 Task: Create a new custom scope for oAuth
Action: Mouse scrolled (208, 178) with delta (0, 0)
Screenshot: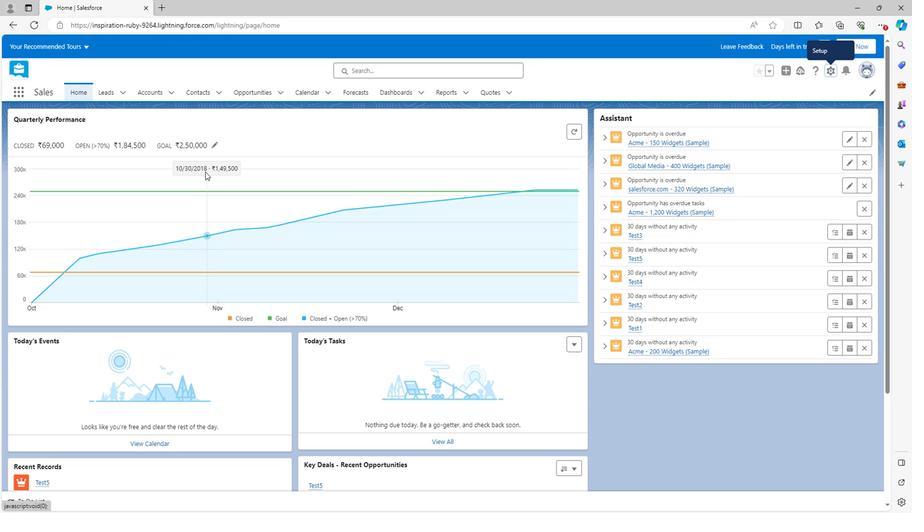 
Action: Mouse scrolled (208, 178) with delta (0, 0)
Screenshot: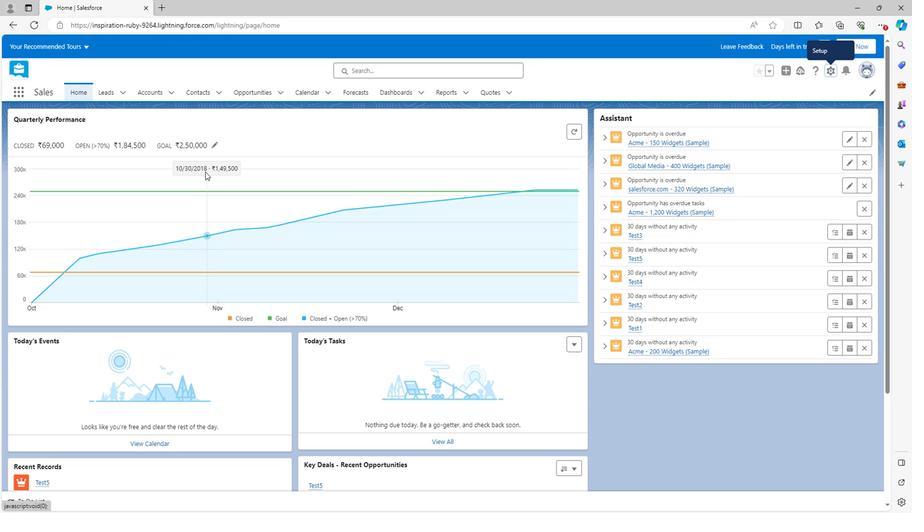
Action: Mouse scrolled (208, 178) with delta (0, 0)
Screenshot: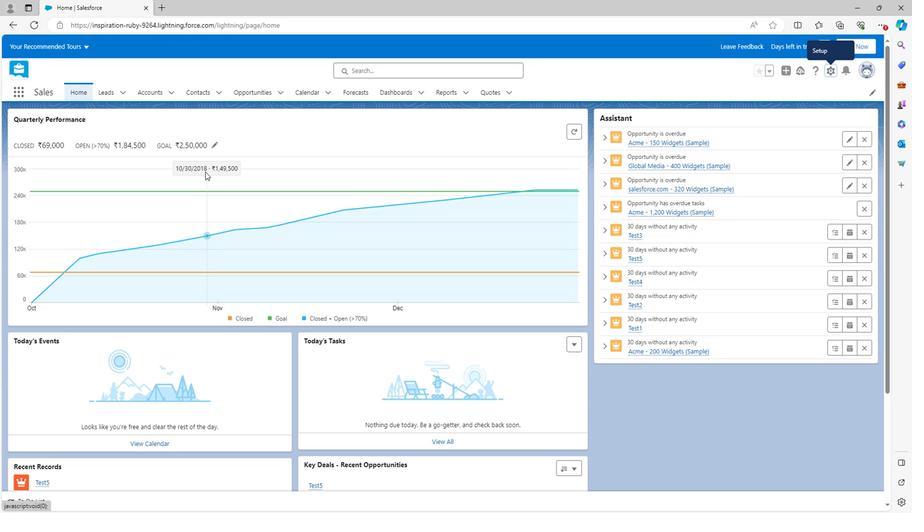 
Action: Mouse scrolled (208, 178) with delta (0, 0)
Screenshot: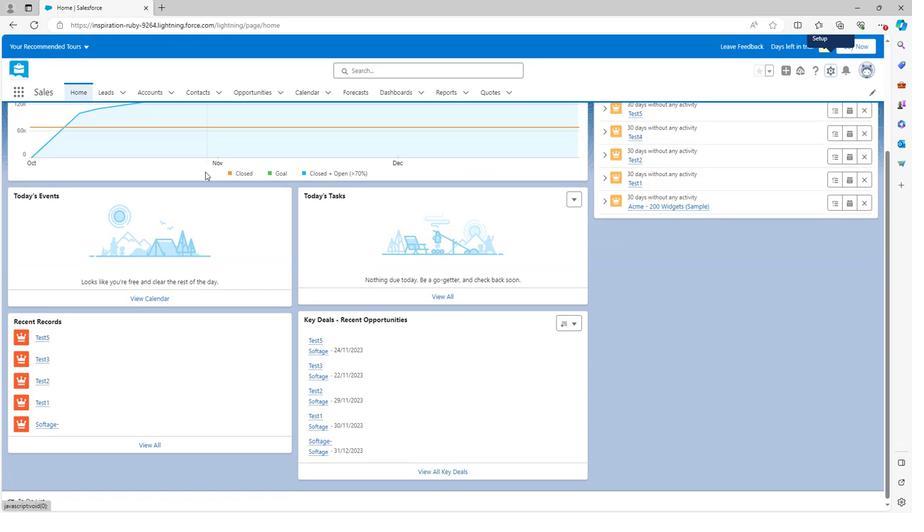 
Action: Mouse scrolled (208, 178) with delta (0, 0)
Screenshot: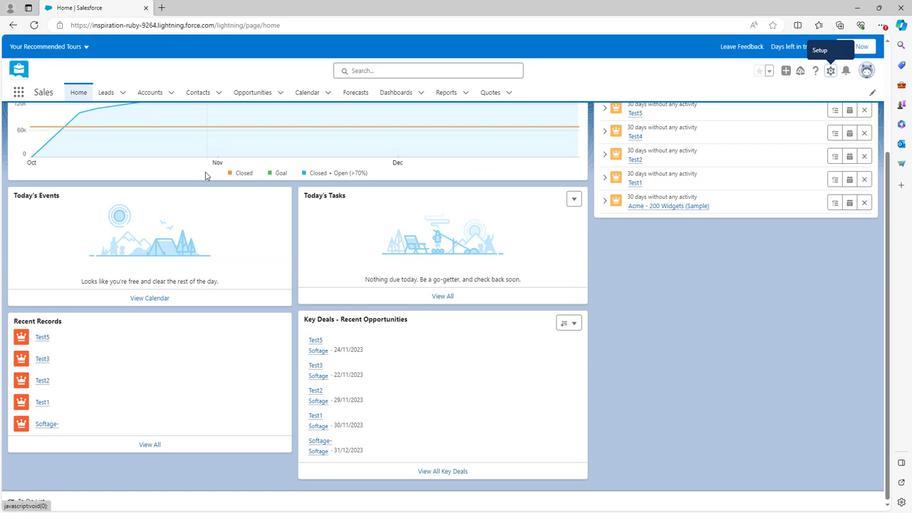 
Action: Mouse scrolled (208, 178) with delta (0, 0)
Screenshot: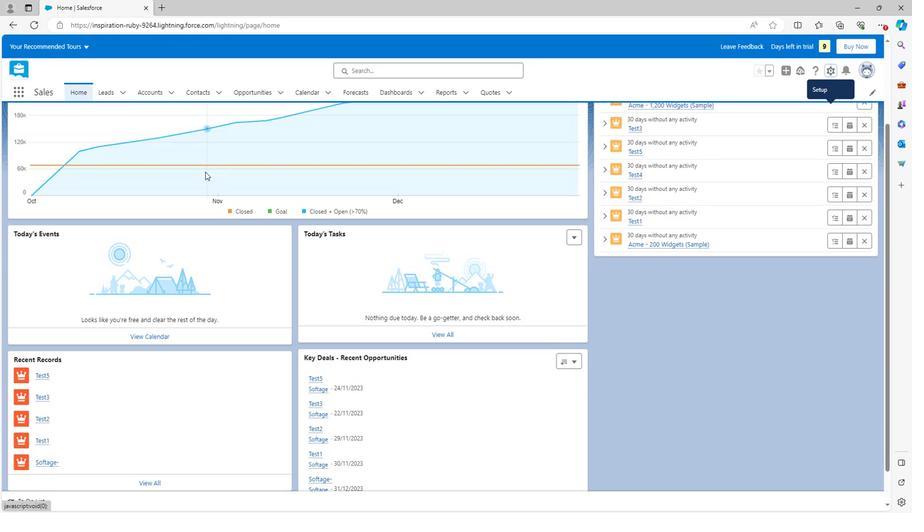 
Action: Mouse scrolled (208, 178) with delta (0, 0)
Screenshot: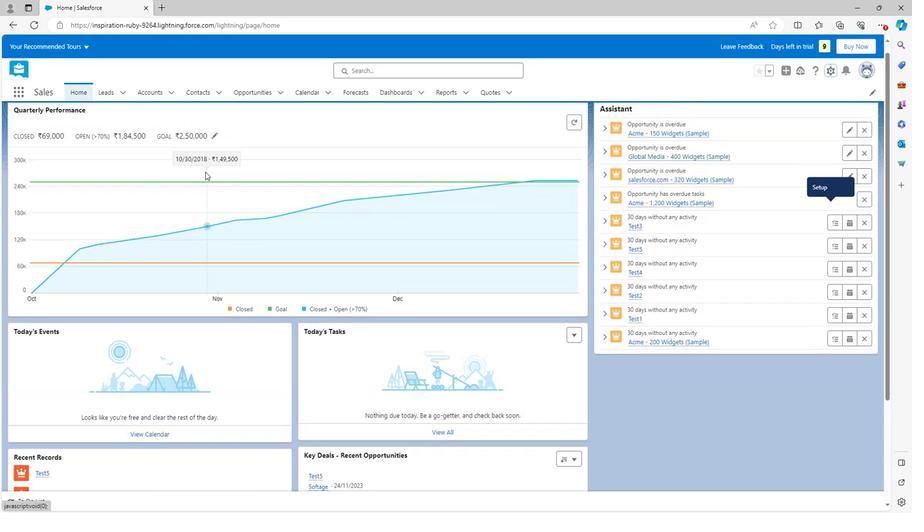 
Action: Mouse scrolled (208, 178) with delta (0, 0)
Screenshot: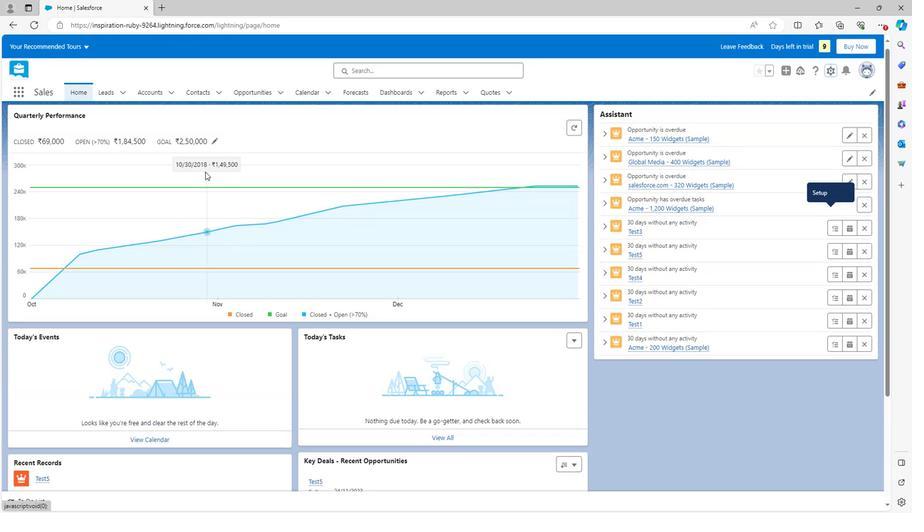 
Action: Mouse scrolled (208, 178) with delta (0, 0)
Screenshot: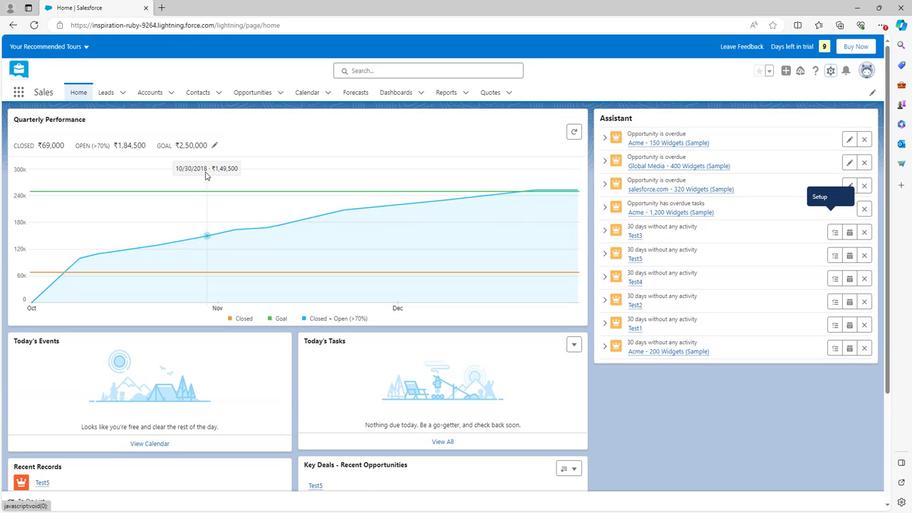 
Action: Mouse moved to (811, 86)
Screenshot: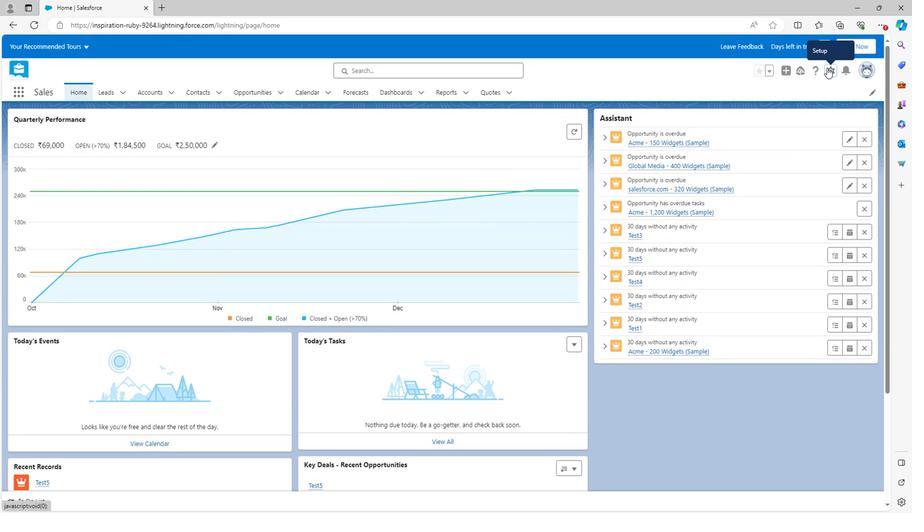
Action: Mouse pressed left at (811, 86)
Screenshot: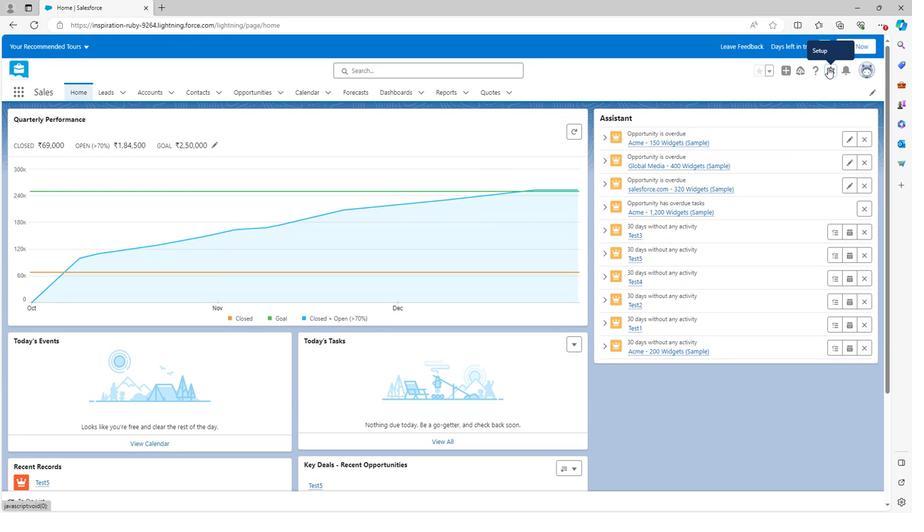 
Action: Mouse moved to (774, 112)
Screenshot: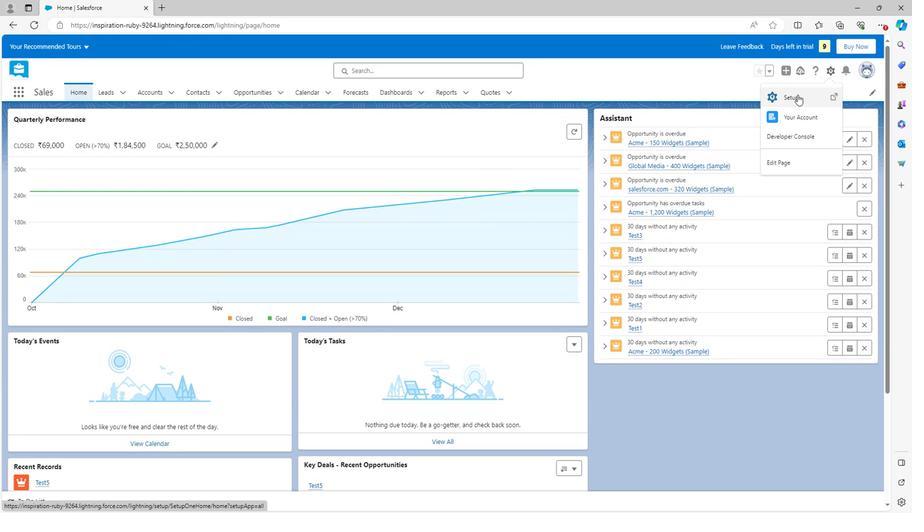 
Action: Mouse pressed left at (774, 112)
Screenshot: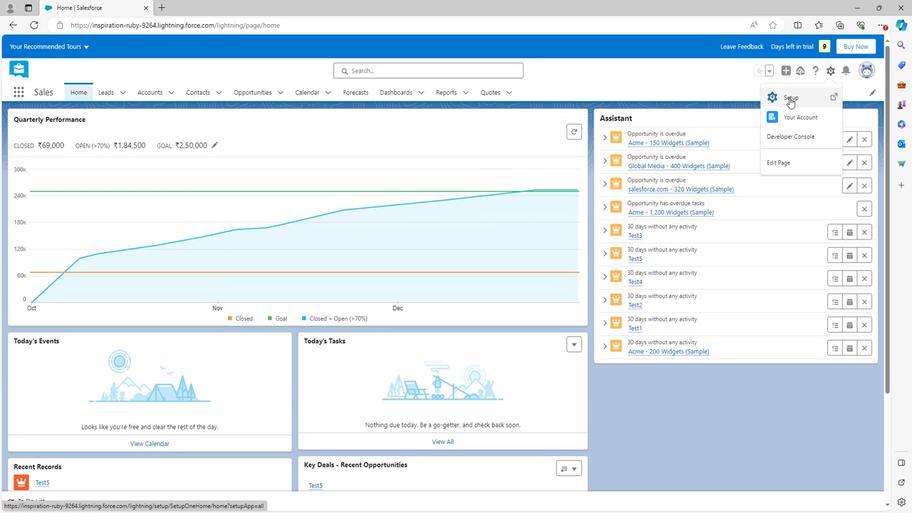 
Action: Mouse moved to (44, 384)
Screenshot: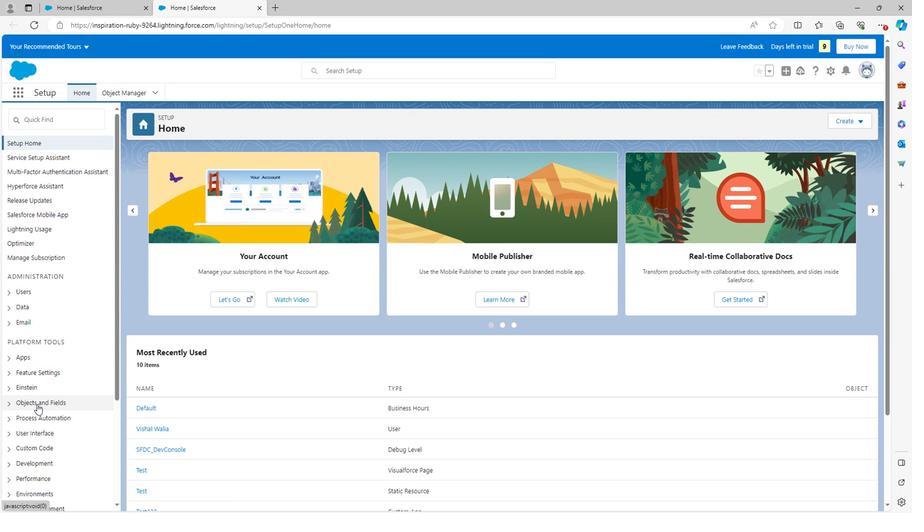 
Action: Mouse scrolled (44, 384) with delta (0, 0)
Screenshot: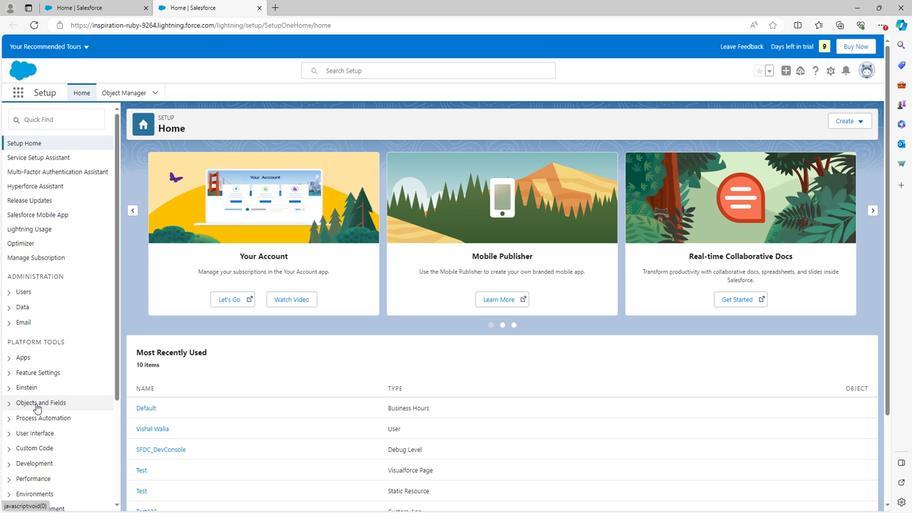 
Action: Mouse scrolled (44, 384) with delta (0, 0)
Screenshot: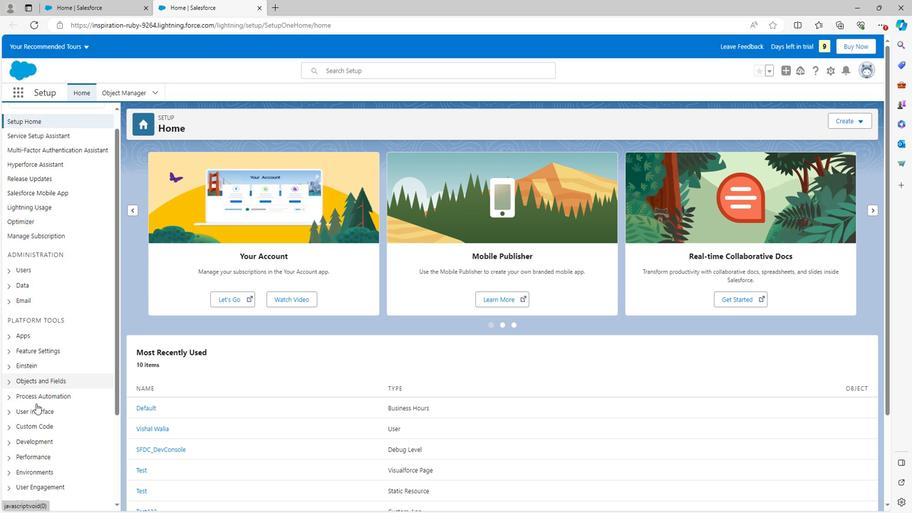 
Action: Mouse scrolled (44, 384) with delta (0, 0)
Screenshot: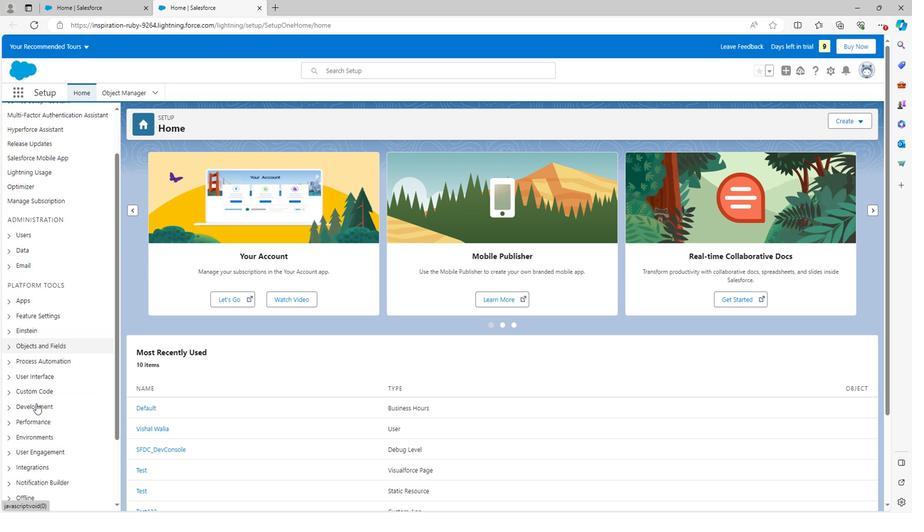 
Action: Mouse moved to (17, 450)
Screenshot: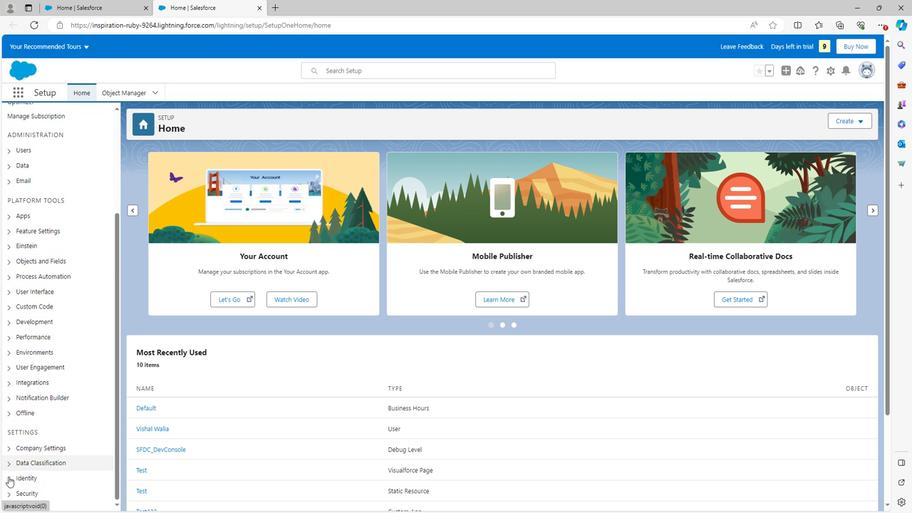 
Action: Mouse pressed left at (17, 450)
Screenshot: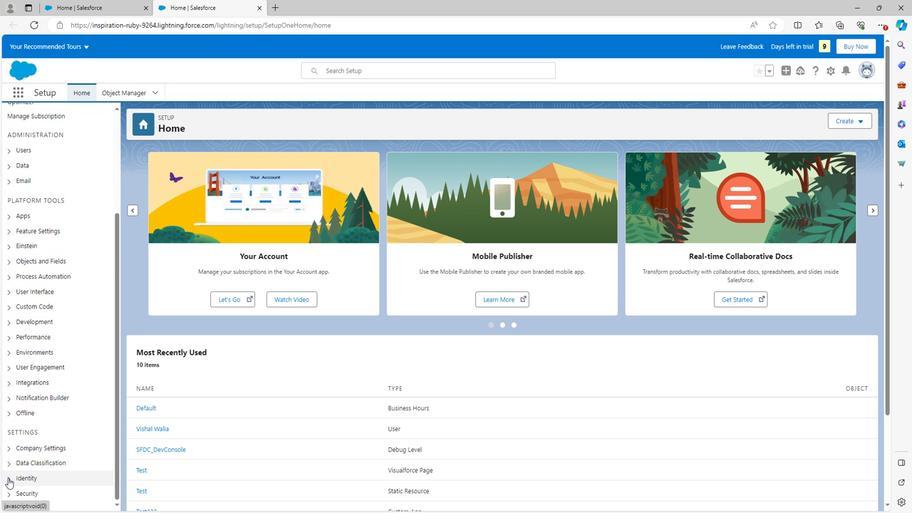 
Action: Mouse moved to (18, 449)
Screenshot: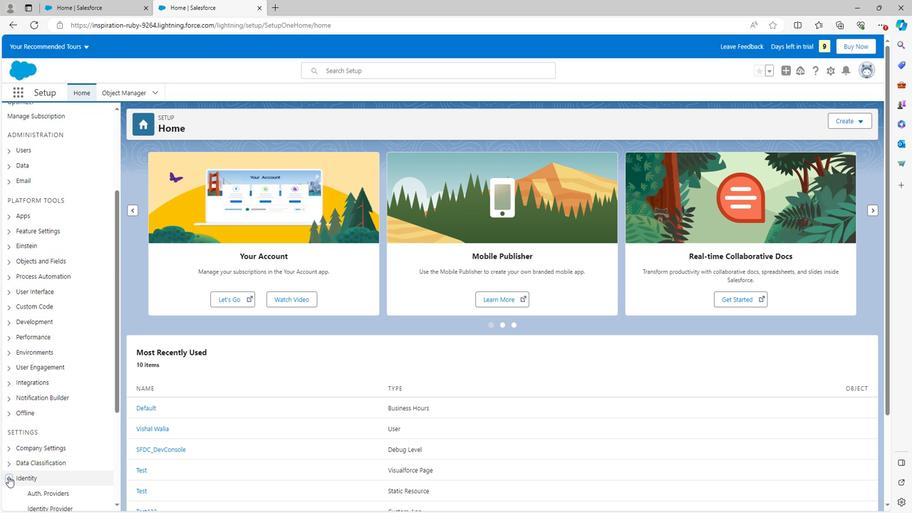 
Action: Mouse scrolled (18, 448) with delta (0, 0)
Screenshot: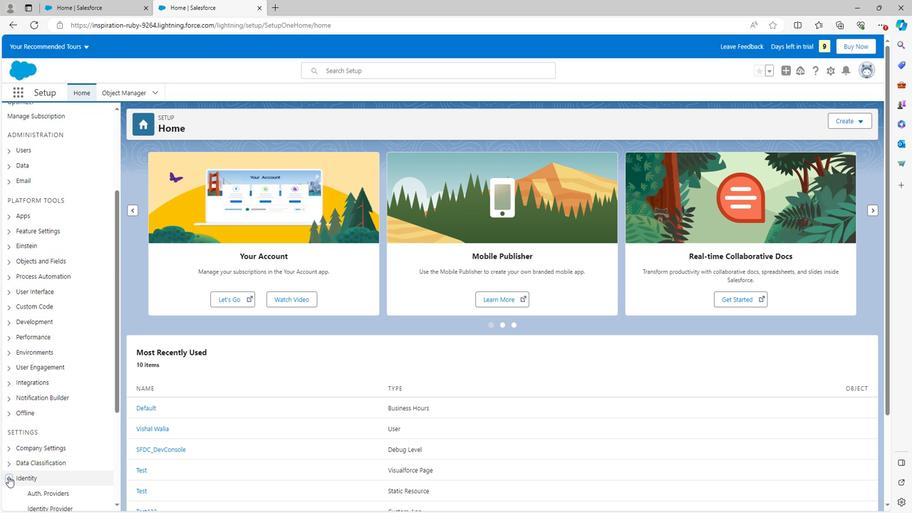 
Action: Mouse scrolled (18, 448) with delta (0, 0)
Screenshot: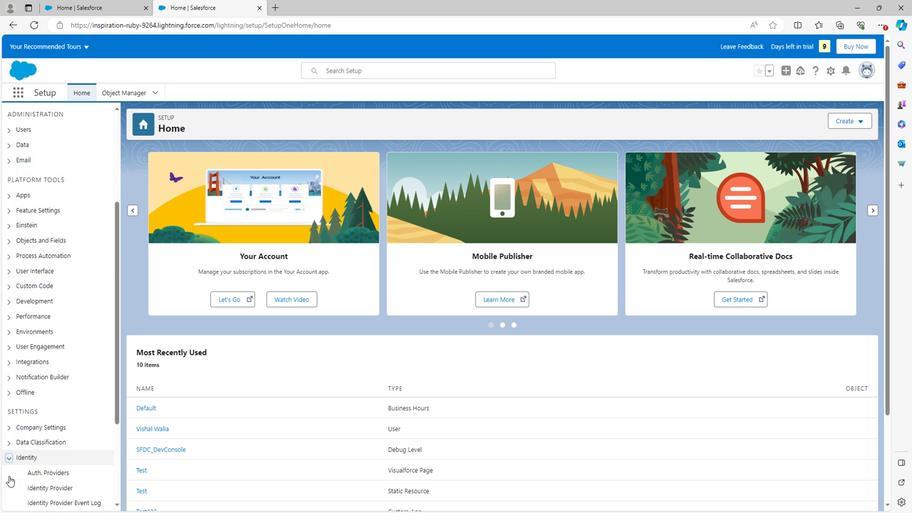 
Action: Mouse scrolled (18, 448) with delta (0, 0)
Screenshot: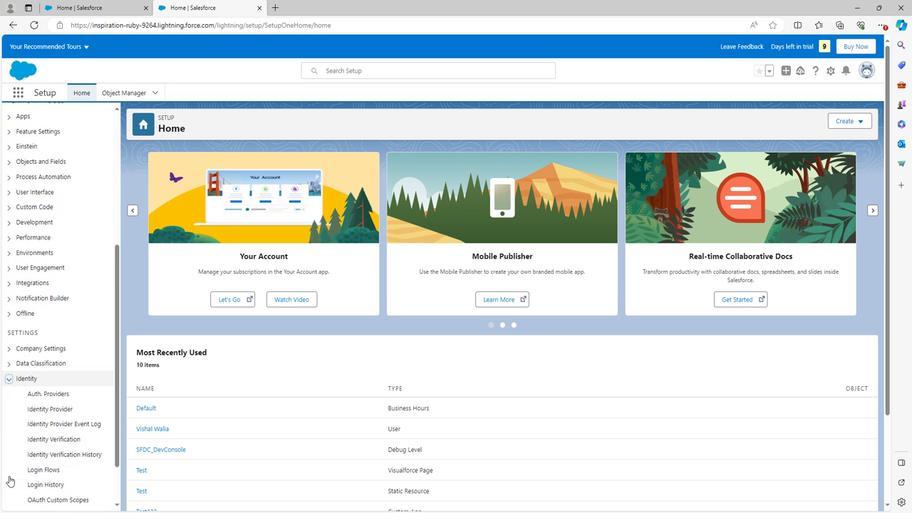
Action: Mouse scrolled (18, 448) with delta (0, 0)
Screenshot: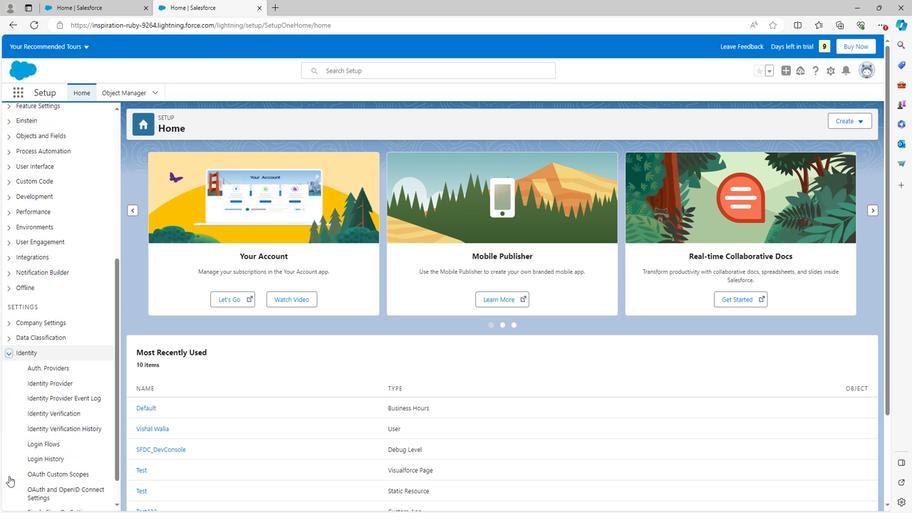 
Action: Mouse scrolled (18, 448) with delta (0, 0)
Screenshot: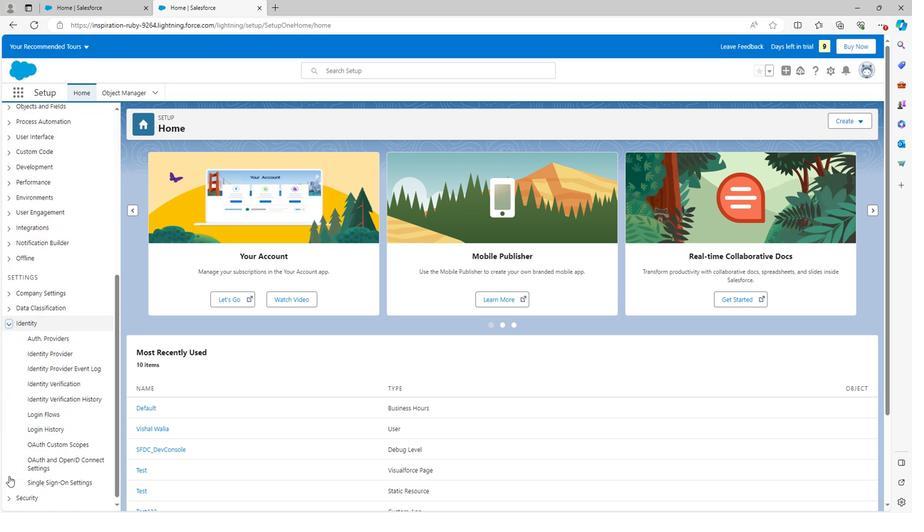 
Action: Mouse moved to (64, 416)
Screenshot: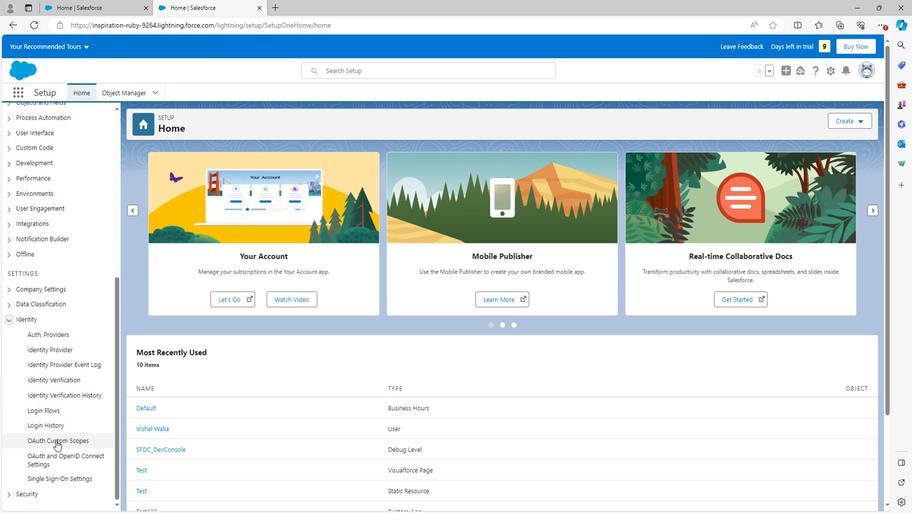
Action: Mouse pressed left at (64, 416)
Screenshot: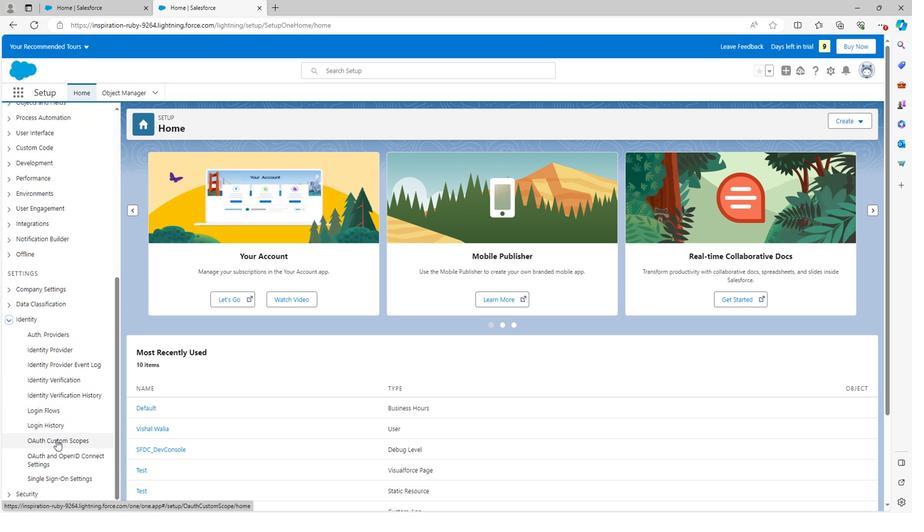 
Action: Mouse moved to (492, 208)
Screenshot: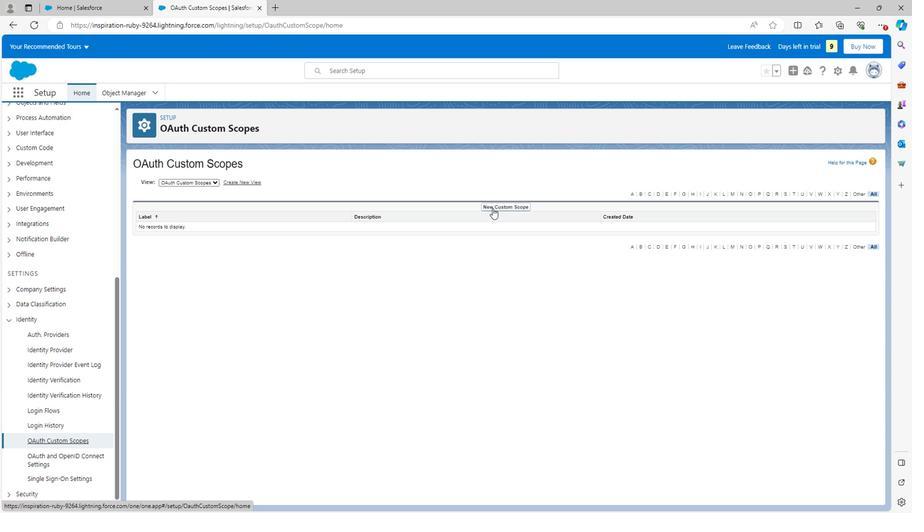 
Action: Mouse pressed left at (492, 208)
Screenshot: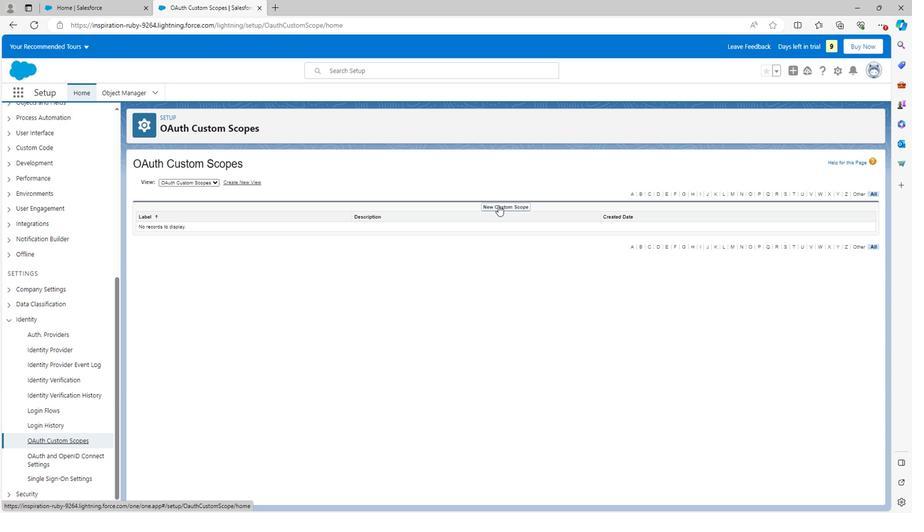 
Action: Mouse moved to (327, 220)
Screenshot: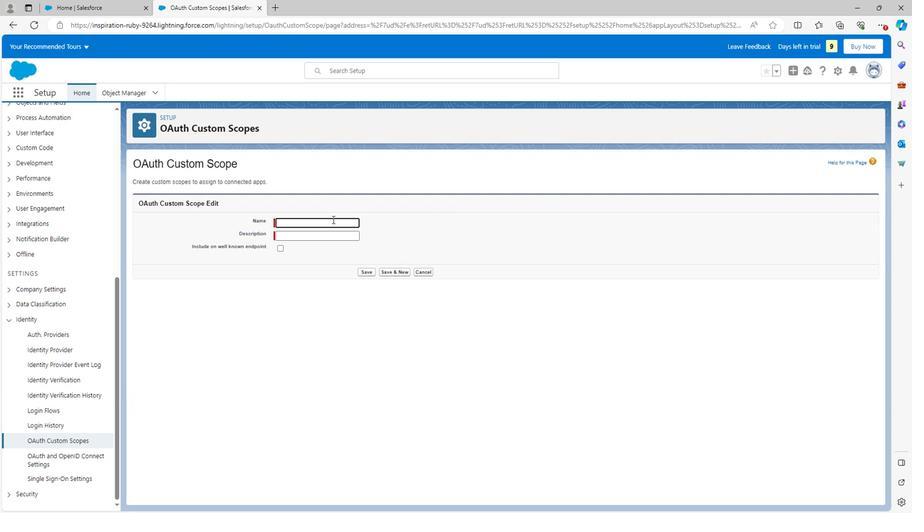 
Action: Mouse pressed left at (327, 220)
Screenshot: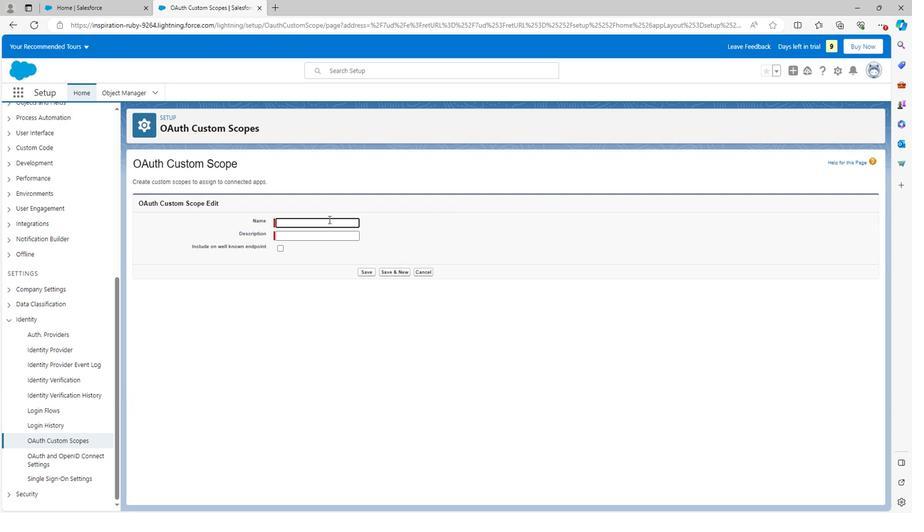 
Action: Key pressed <Key.shift>
Screenshot: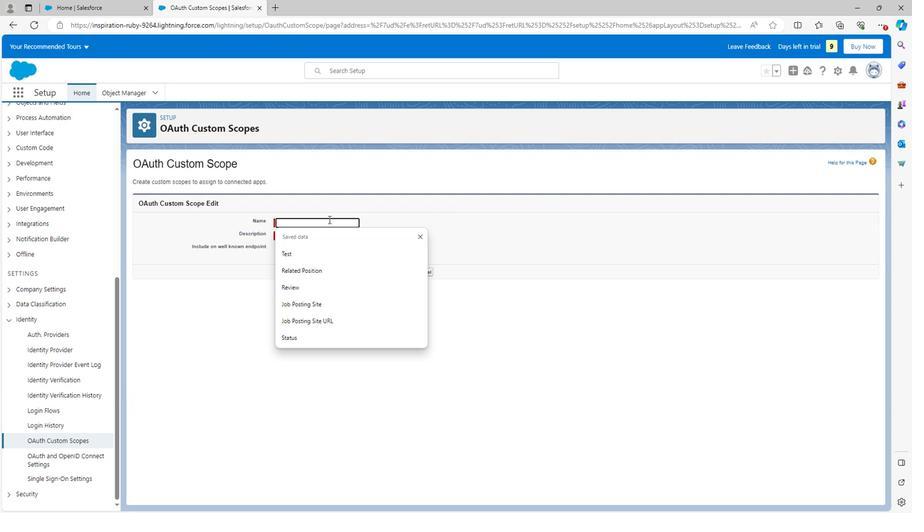 
Action: Mouse moved to (262, 199)
Screenshot: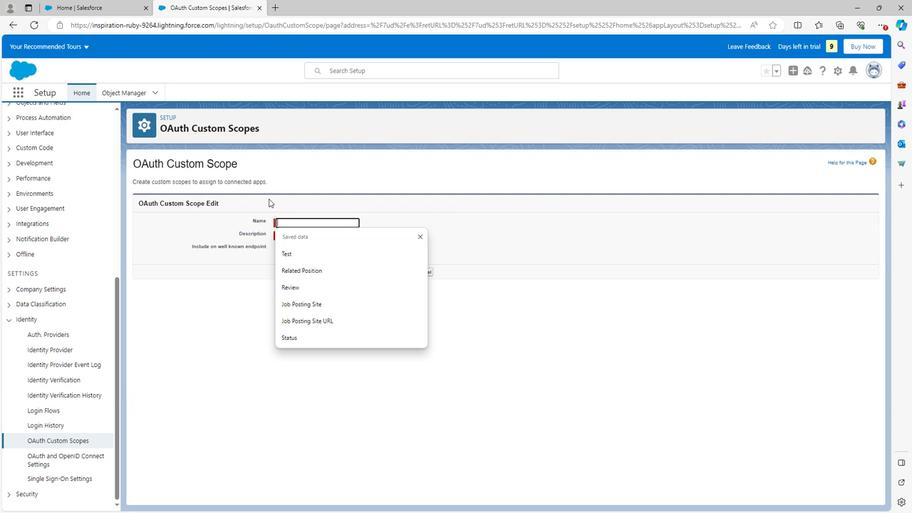 
Action: Key pressed <Key.shift>Test
Screenshot: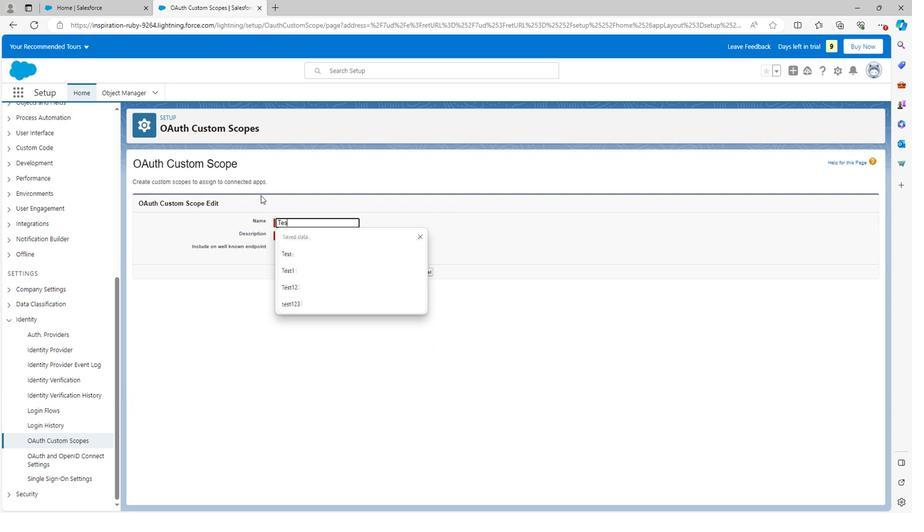 
Action: Mouse moved to (395, 218)
Screenshot: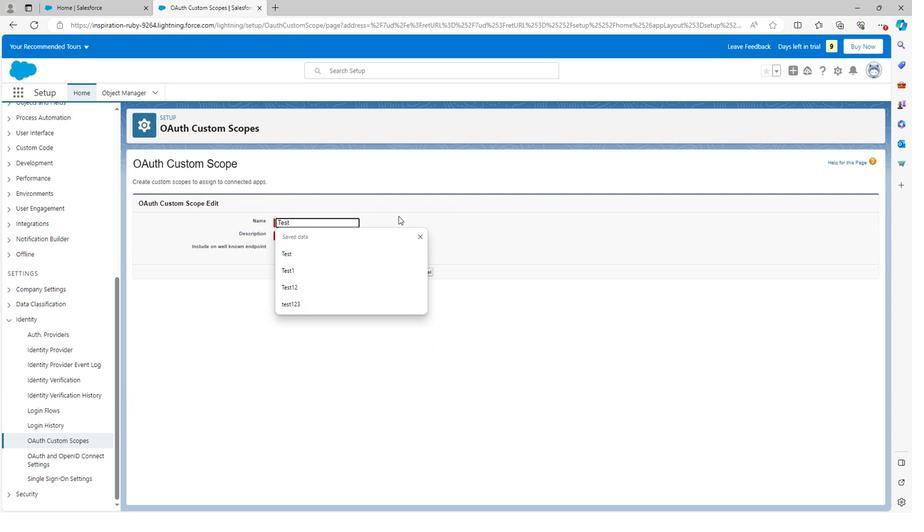 
Action: Mouse pressed left at (395, 218)
Screenshot: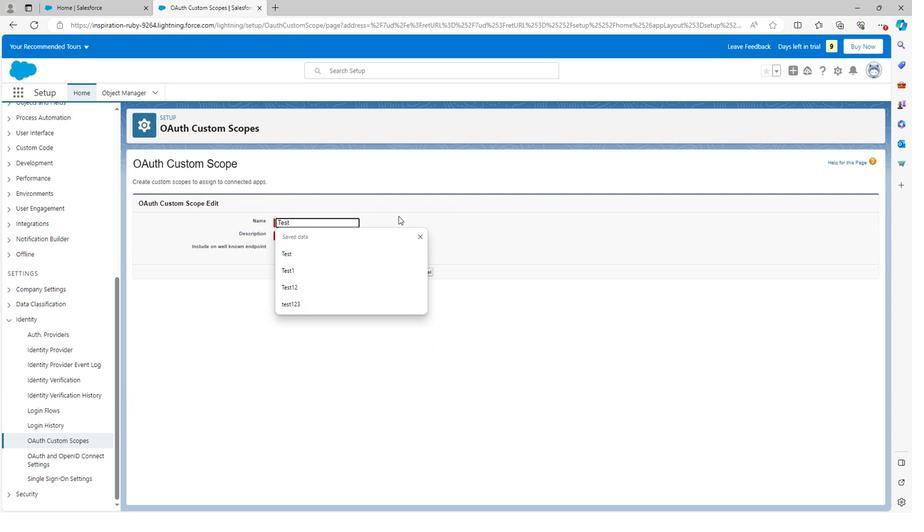 
Action: Mouse moved to (303, 237)
Screenshot: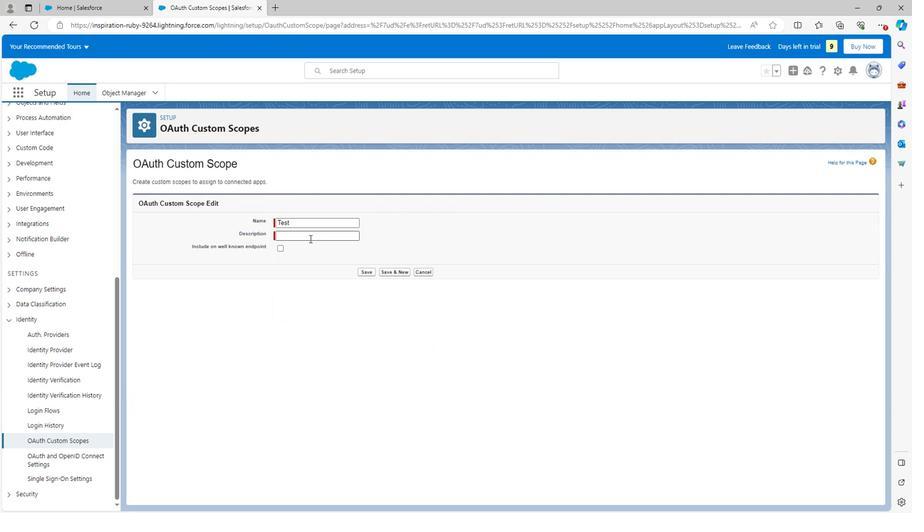 
Action: Mouse pressed left at (303, 237)
Screenshot: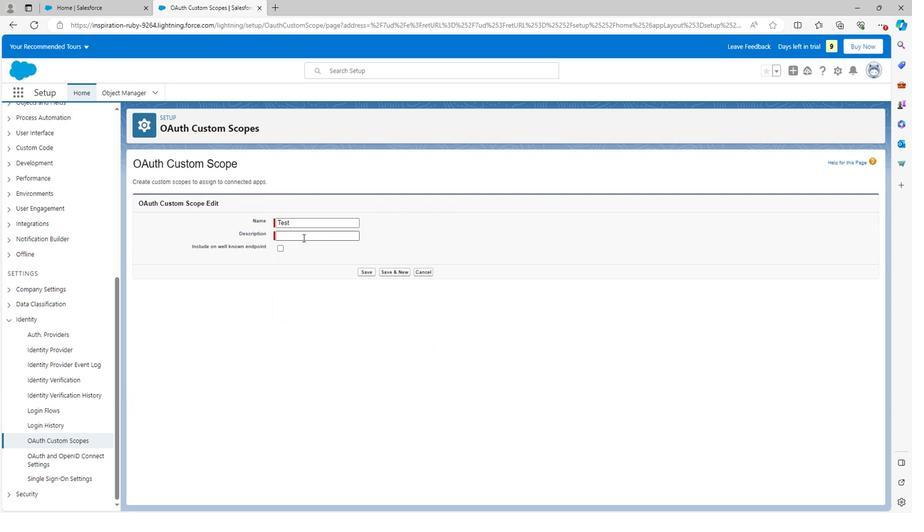 
Action: Key pressed <Key.shift>Test
Screenshot: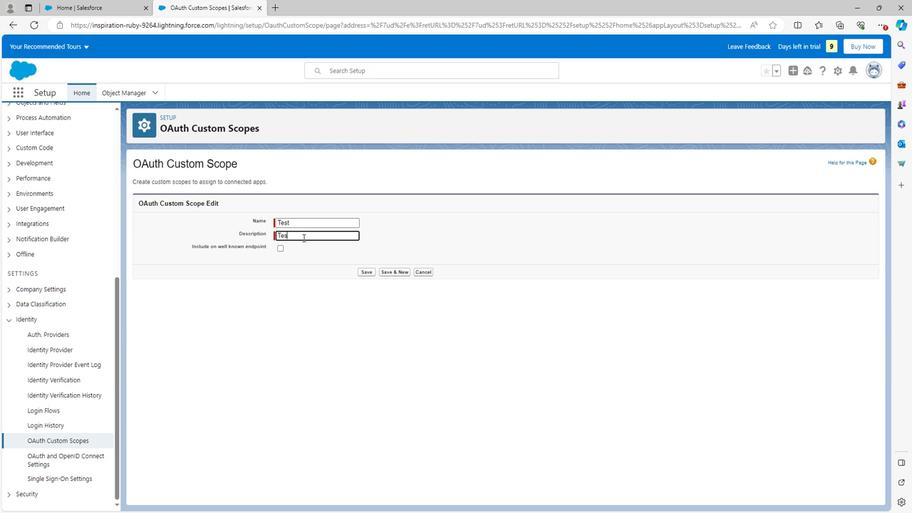 
Action: Mouse moved to (377, 248)
Screenshot: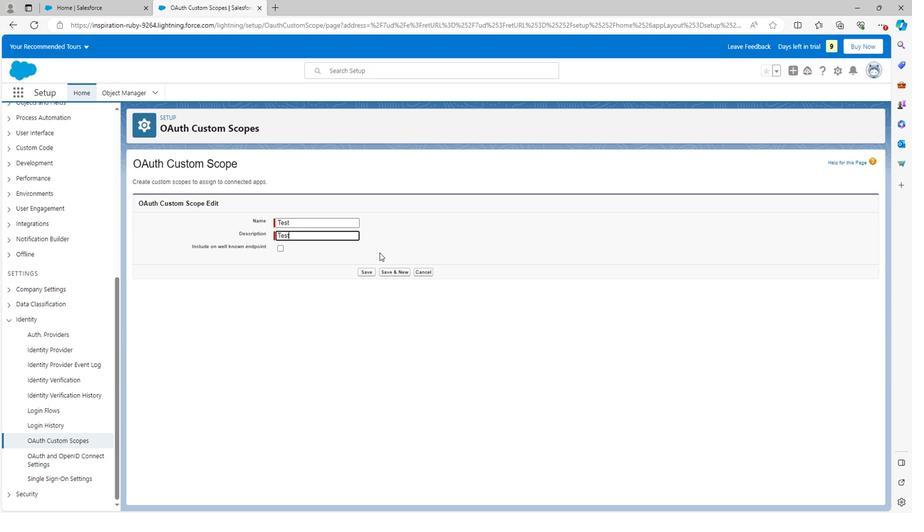 
Action: Mouse pressed left at (377, 248)
Screenshot: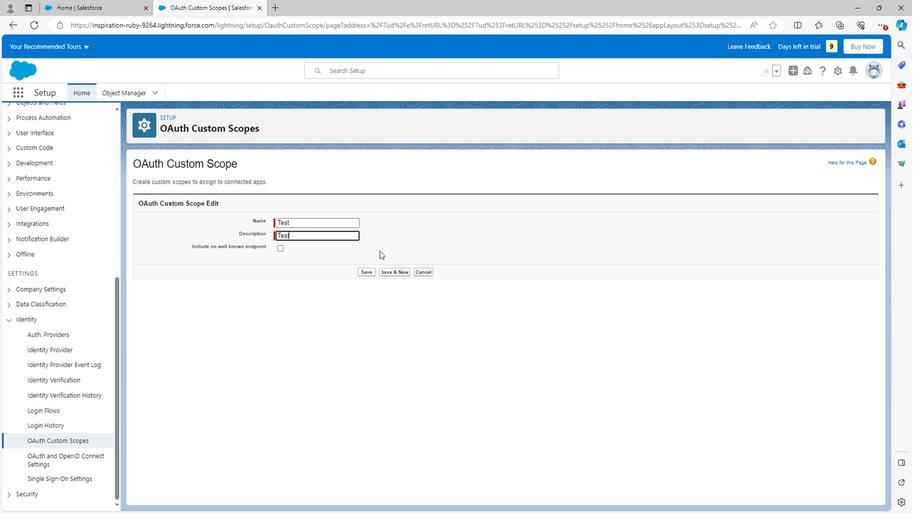 
Action: Mouse moved to (281, 246)
Screenshot: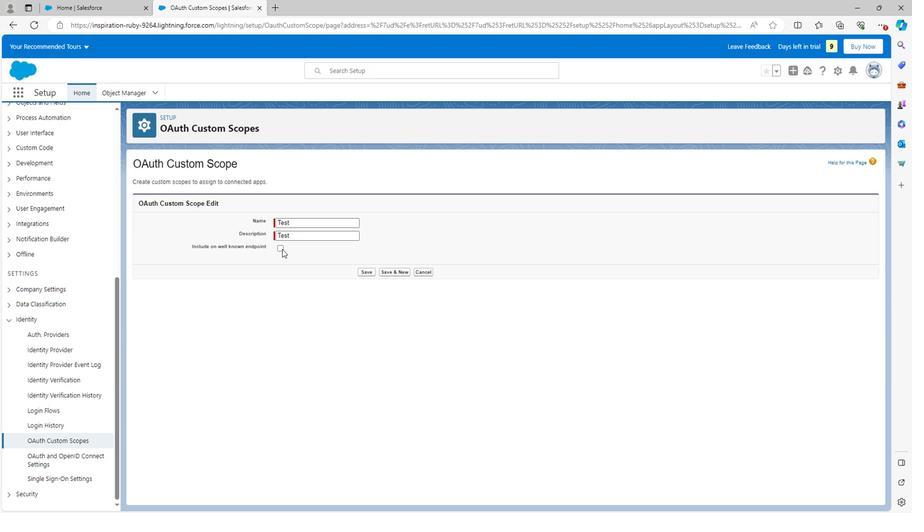 
Action: Mouse pressed left at (281, 246)
Screenshot: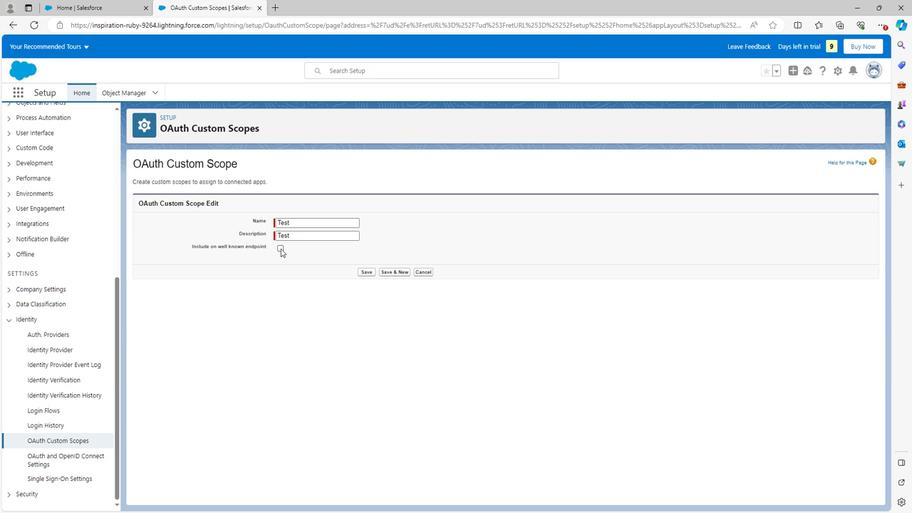 
Action: Mouse moved to (367, 267)
Screenshot: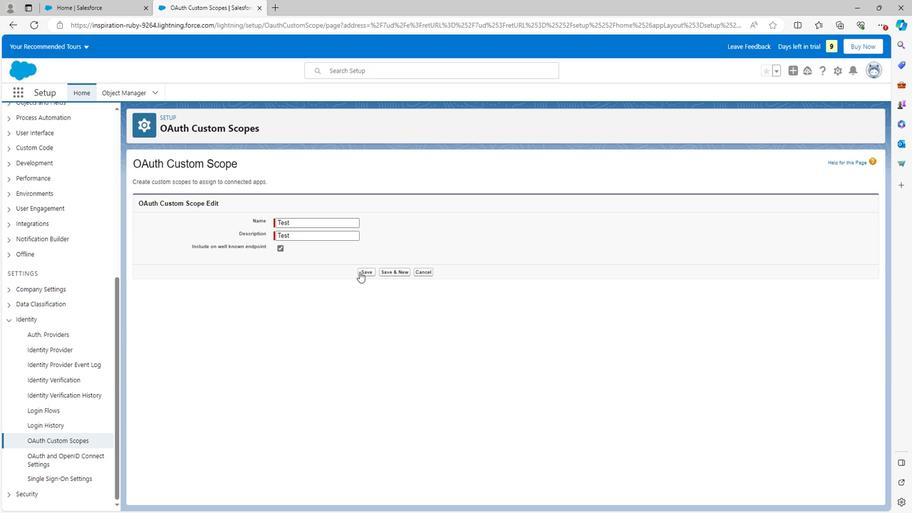 
Action: Mouse pressed left at (367, 267)
Screenshot: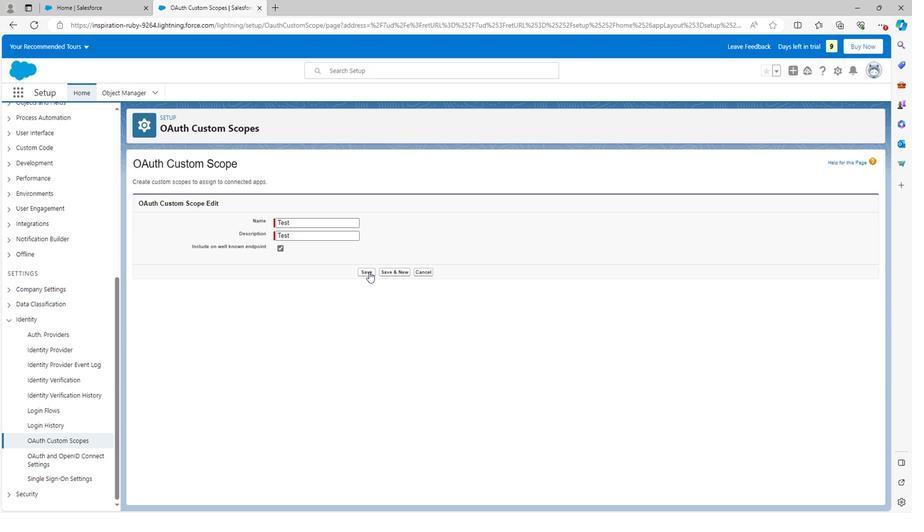 
Action: Mouse moved to (364, 266)
Screenshot: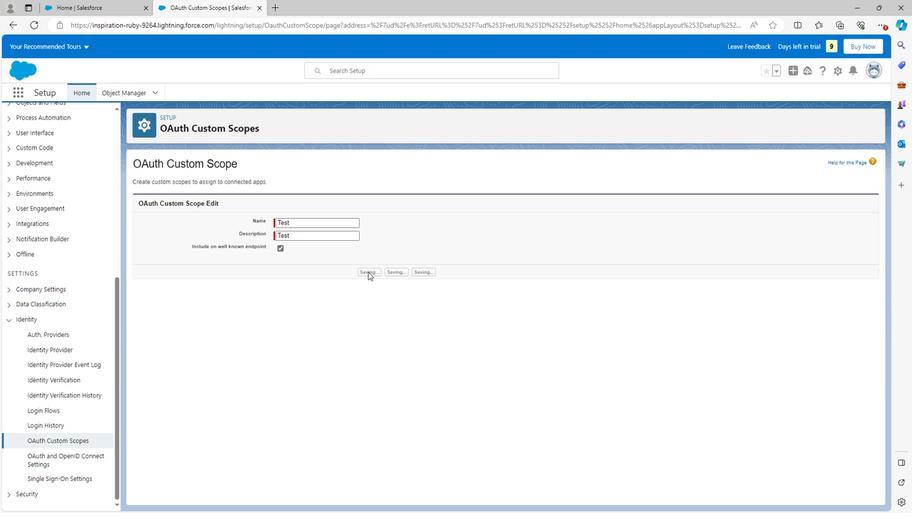 
Action: Mouse scrolled (364, 265) with delta (0, 0)
Screenshot: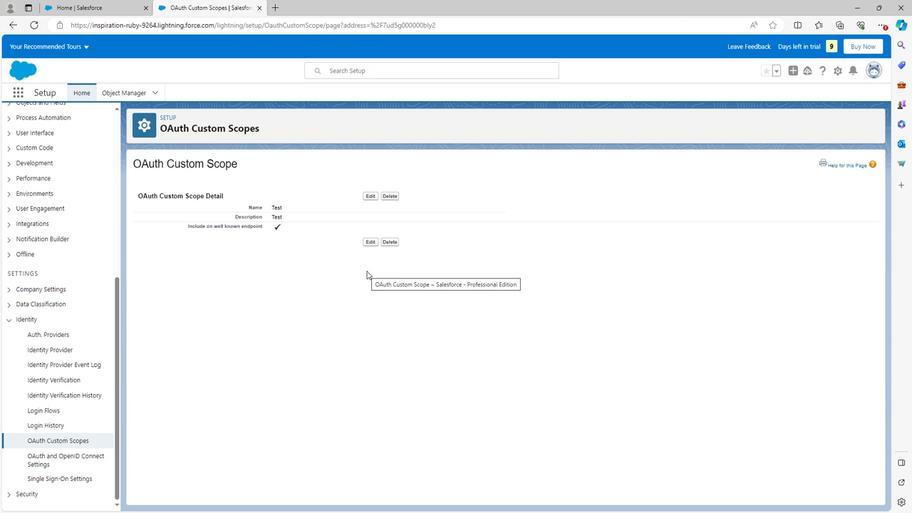 
Action: Mouse moved to (353, 270)
Screenshot: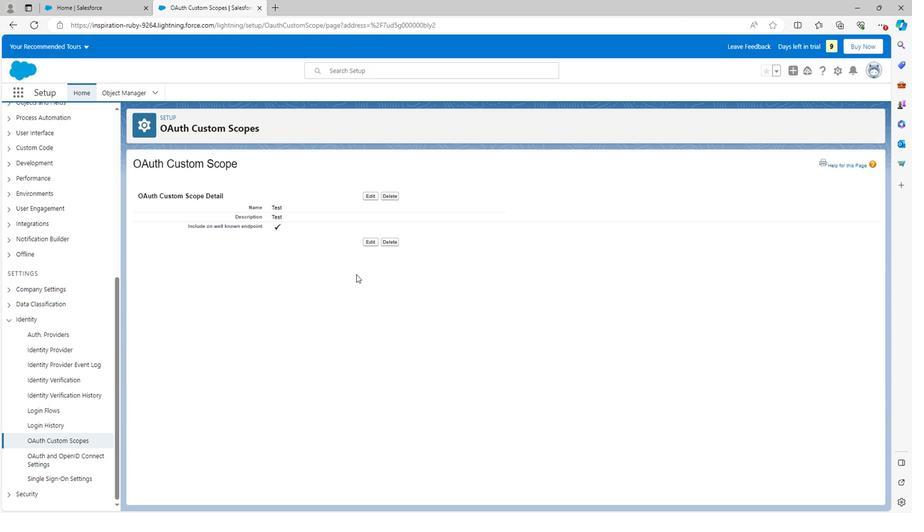 
